 Task: In the  document coverage.odt Use the tool word Count 'and display word count while typing'. Find the word using Dictionary 'absence'. Below name insert the link: www.quora.com
Action: Mouse moved to (161, 61)
Screenshot: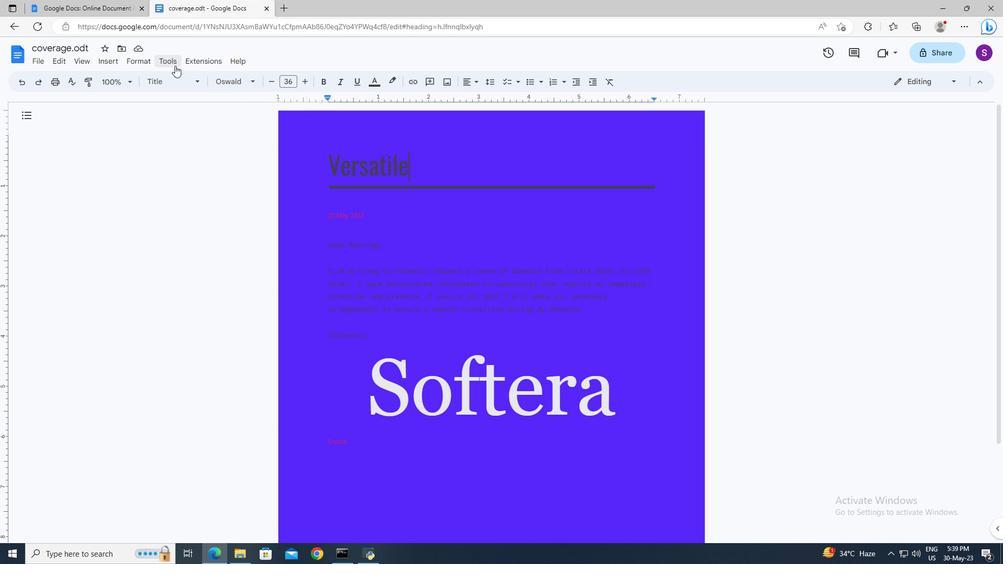 
Action: Mouse pressed left at (161, 61)
Screenshot: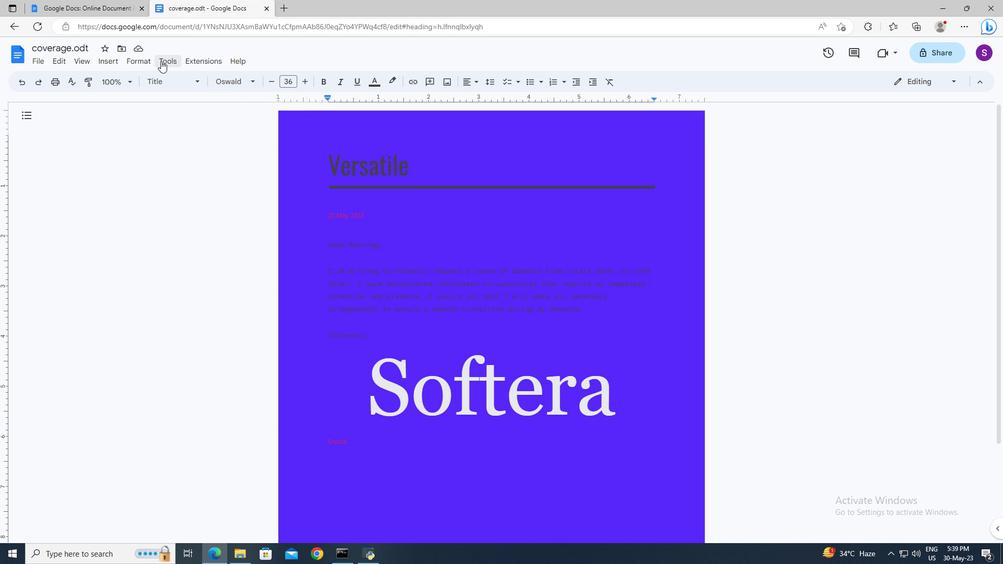 
Action: Mouse moved to (172, 89)
Screenshot: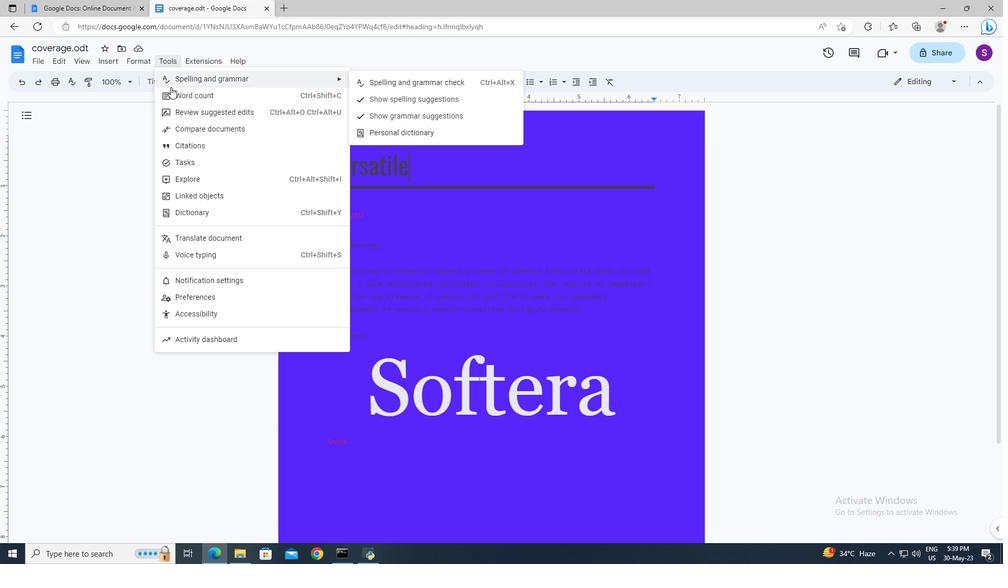 
Action: Mouse pressed left at (172, 89)
Screenshot: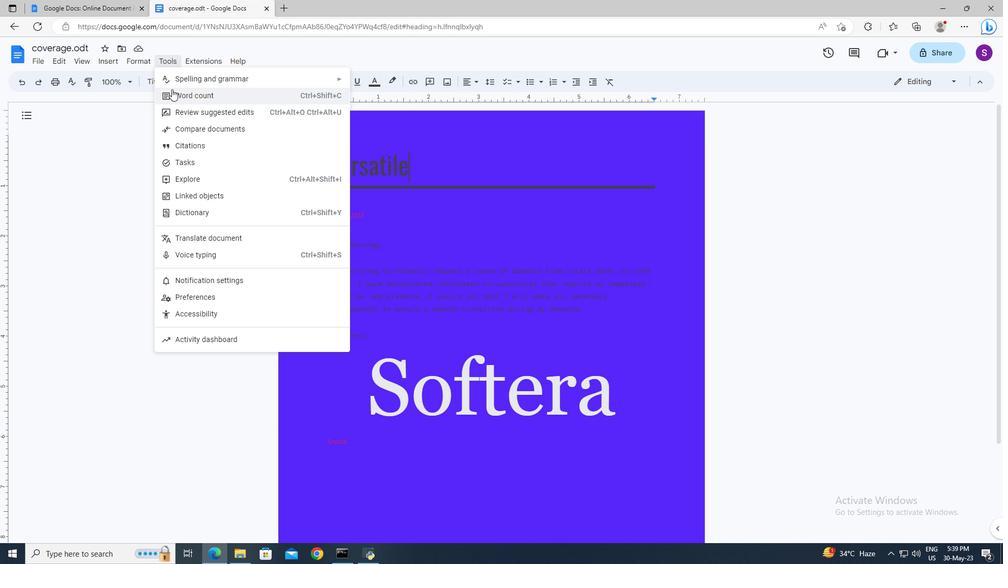 
Action: Mouse moved to (434, 337)
Screenshot: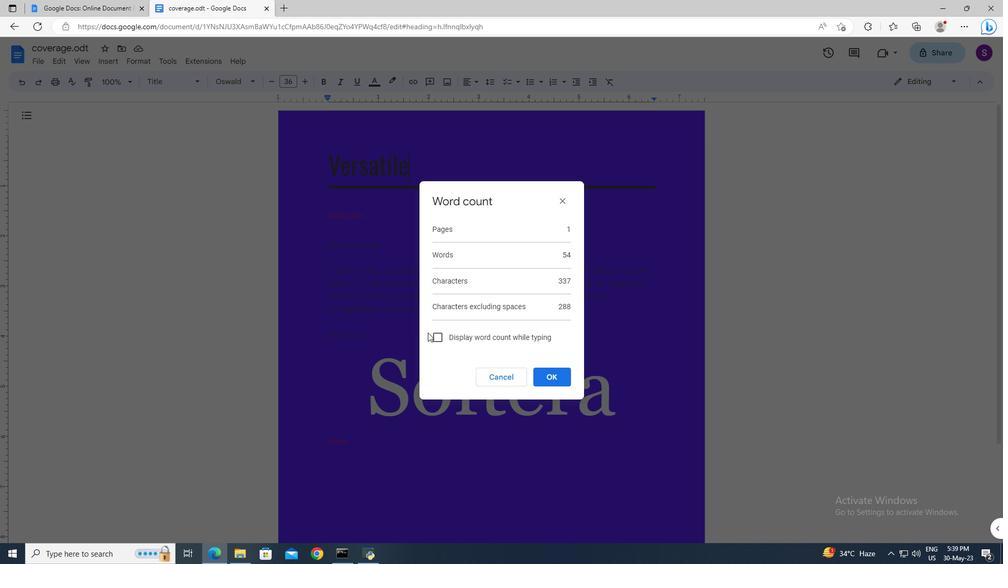 
Action: Mouse pressed left at (434, 337)
Screenshot: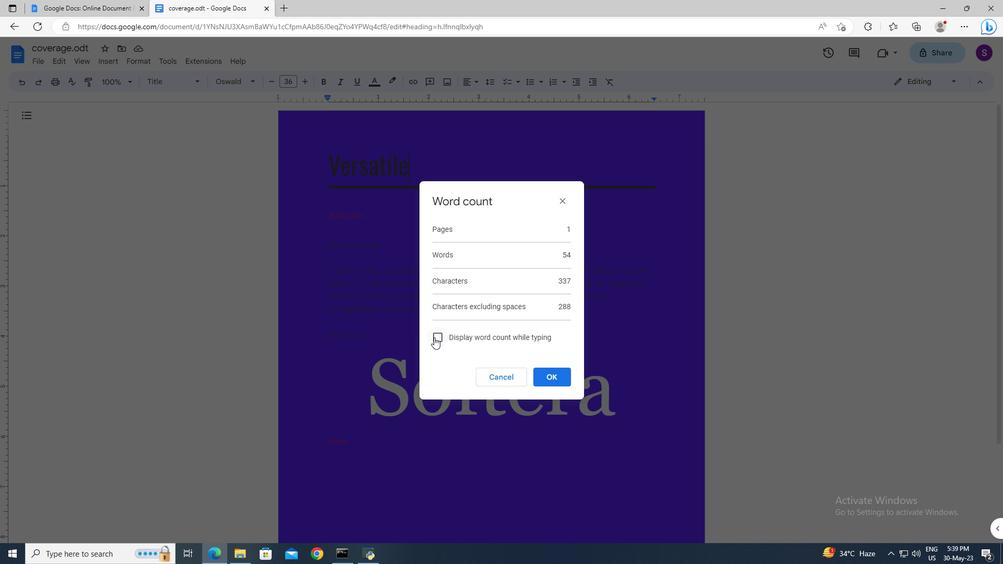 
Action: Mouse moved to (550, 375)
Screenshot: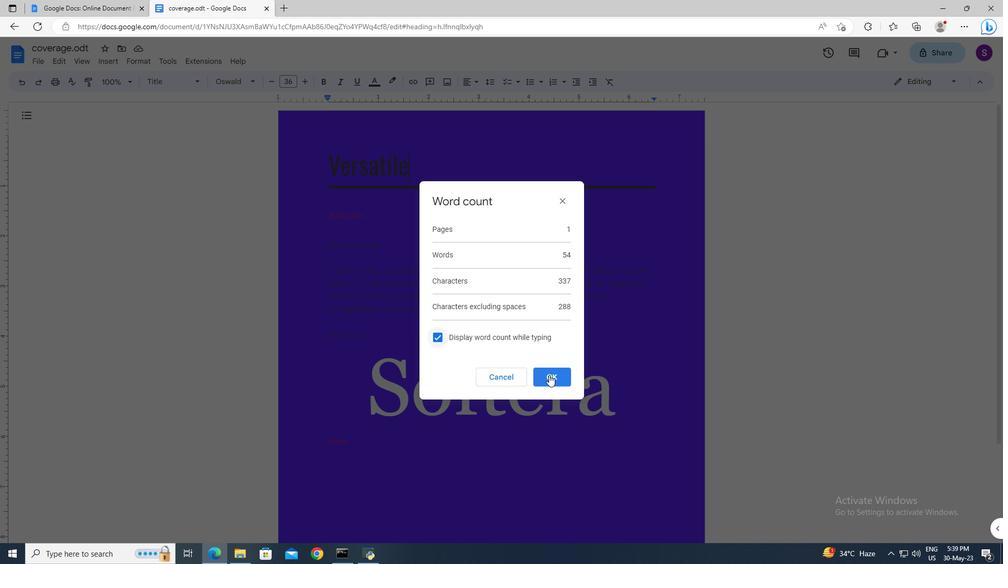 
Action: Mouse pressed left at (550, 375)
Screenshot: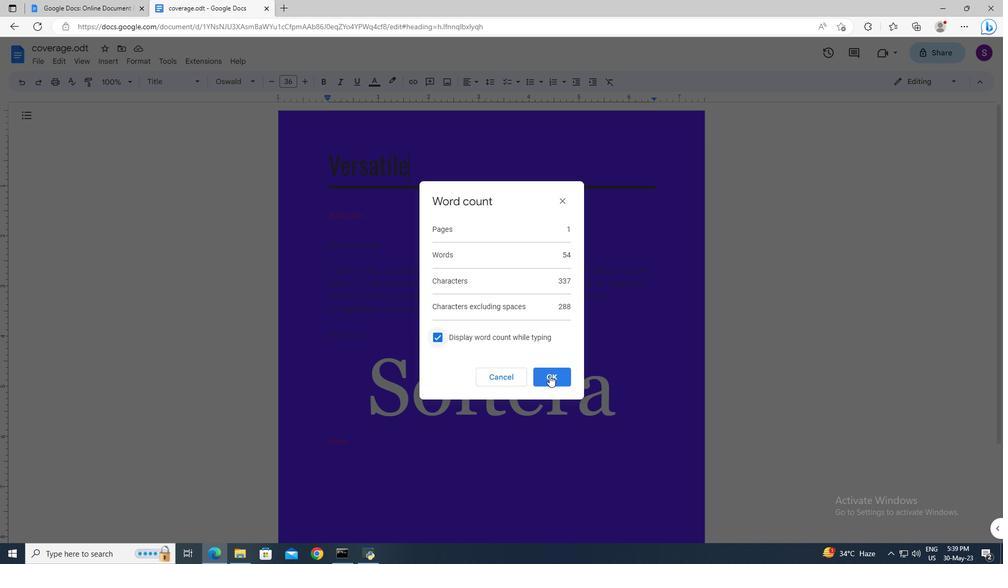 
Action: Mouse moved to (524, 271)
Screenshot: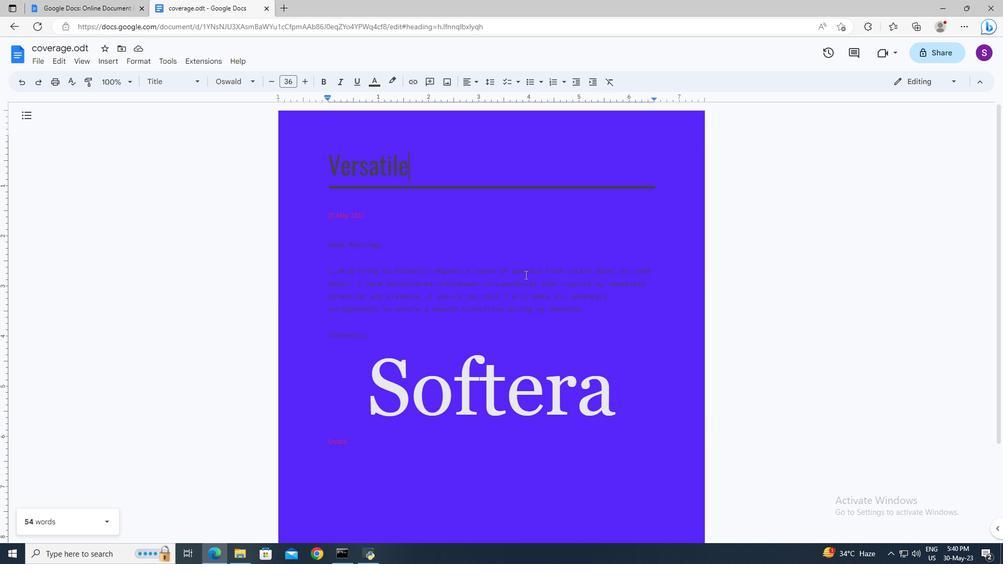 
Action: Mouse pressed left at (524, 271)
Screenshot: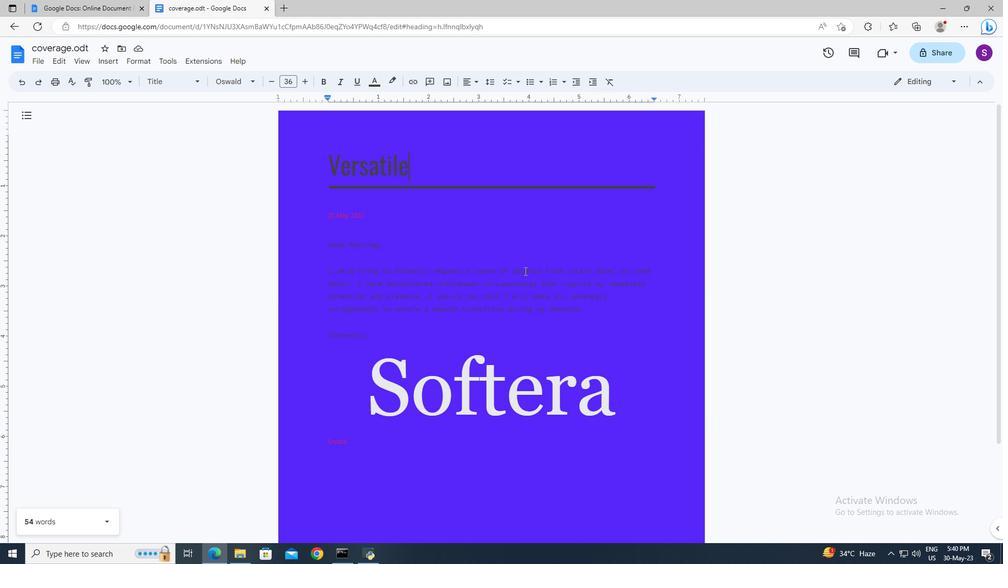 
Action: Mouse pressed left at (524, 271)
Screenshot: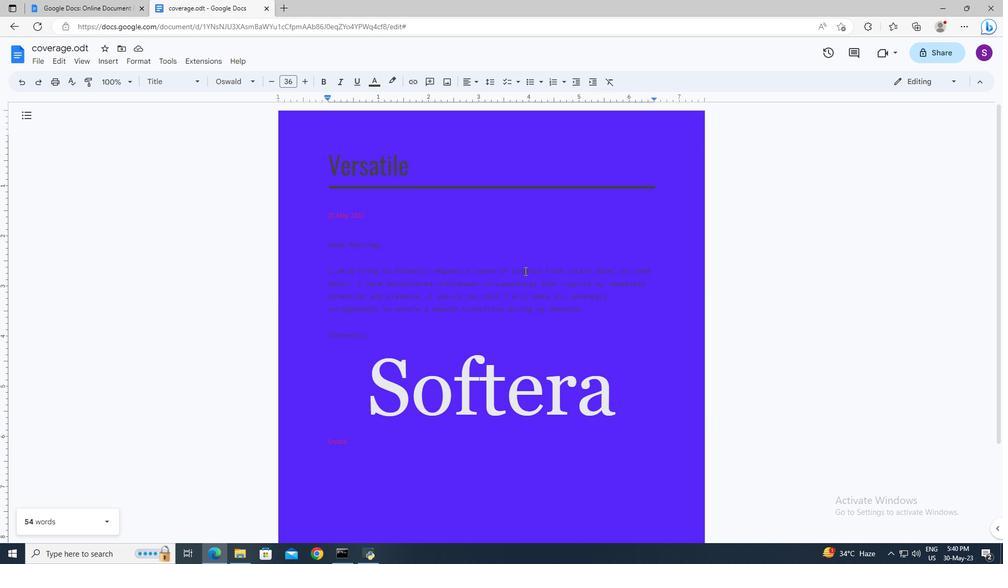 
Action: Mouse moved to (169, 61)
Screenshot: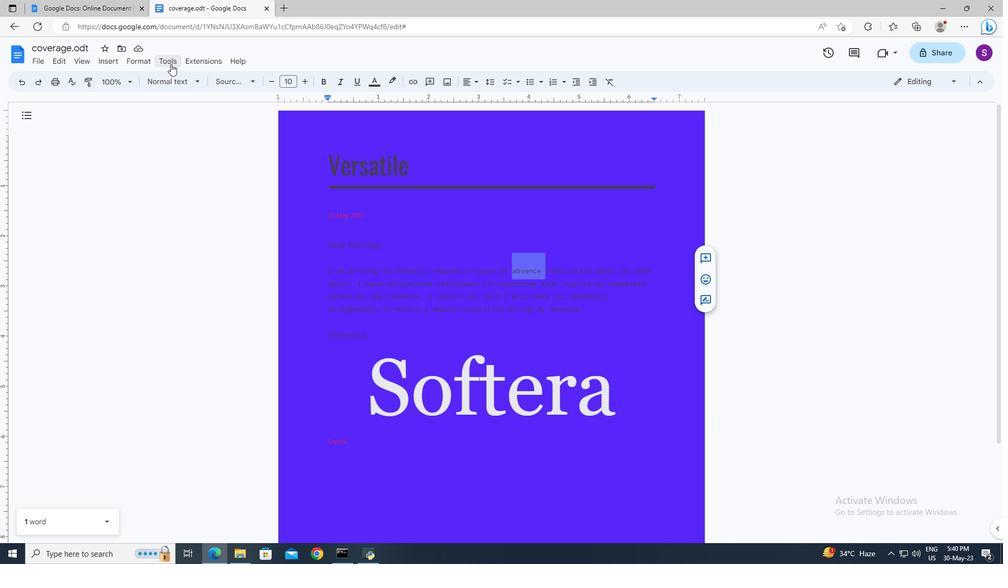 
Action: Mouse pressed left at (169, 61)
Screenshot: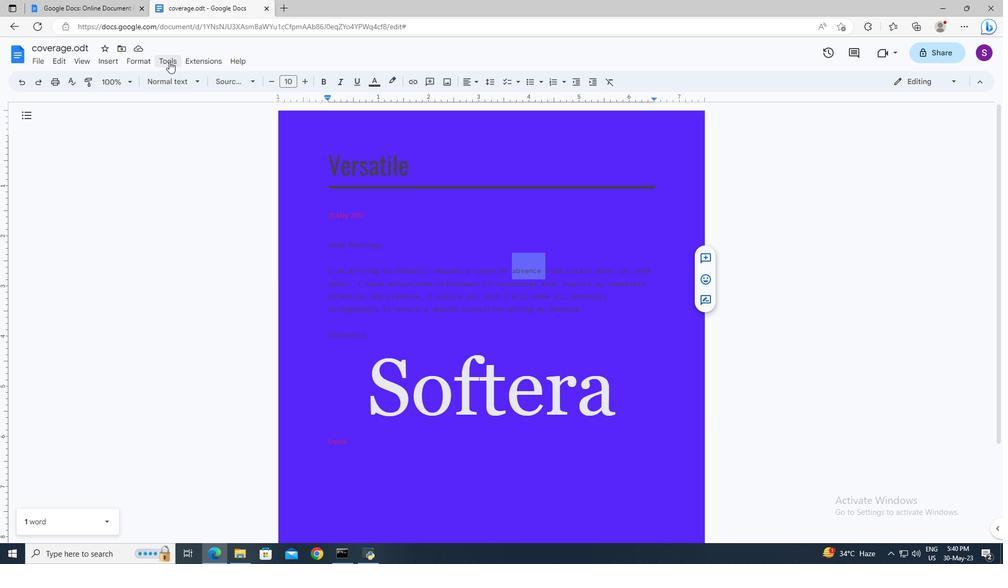 
Action: Mouse moved to (181, 210)
Screenshot: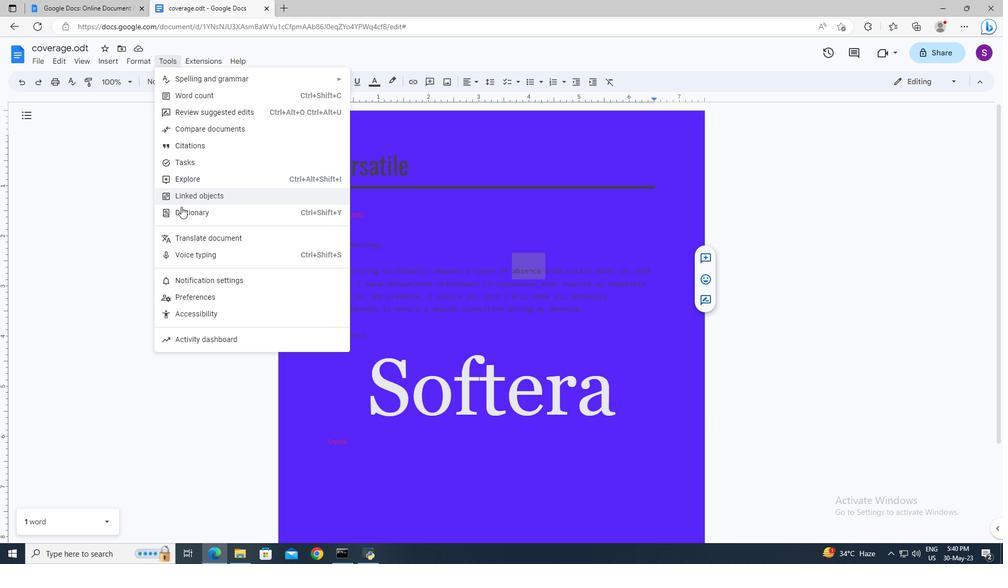 
Action: Mouse pressed left at (181, 210)
Screenshot: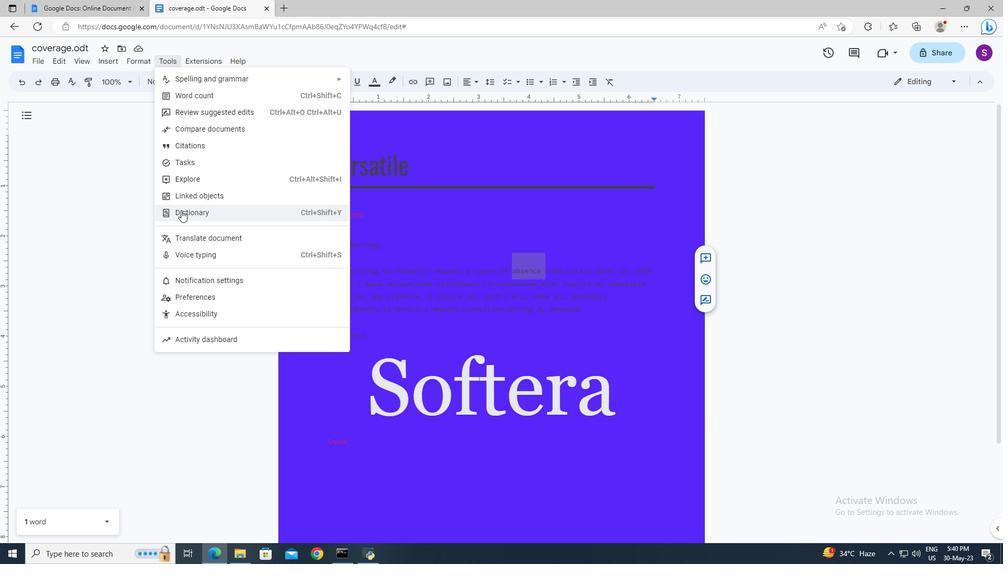 
Action: Mouse moved to (301, 450)
Screenshot: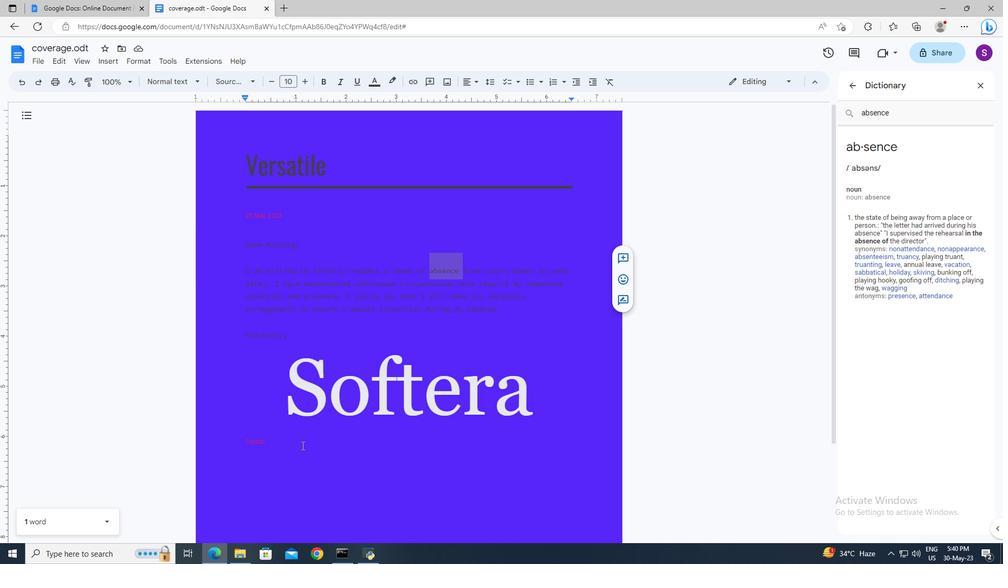 
Action: Mouse pressed left at (301, 450)
Screenshot: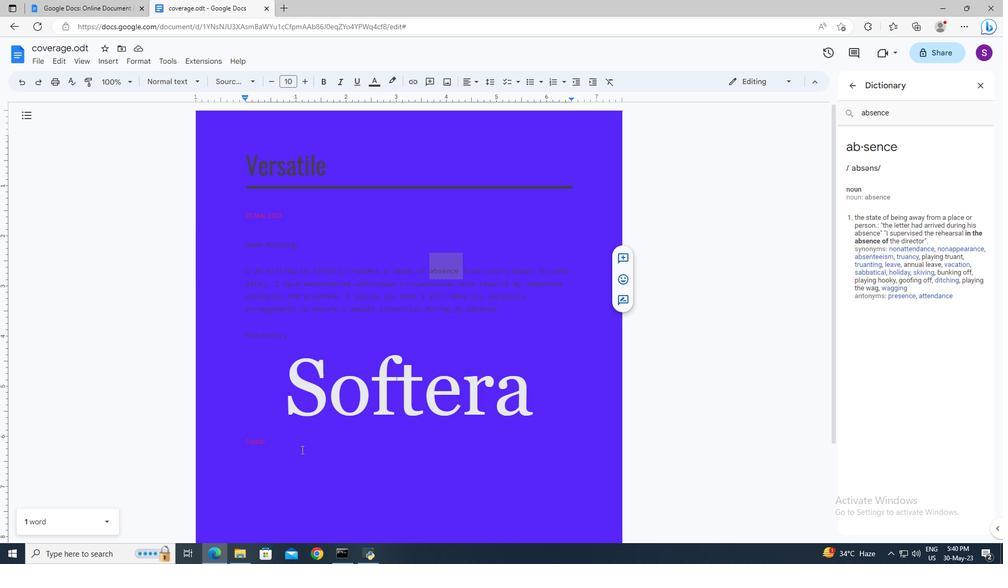 
Action: Key pressed <Key.enter>
Screenshot: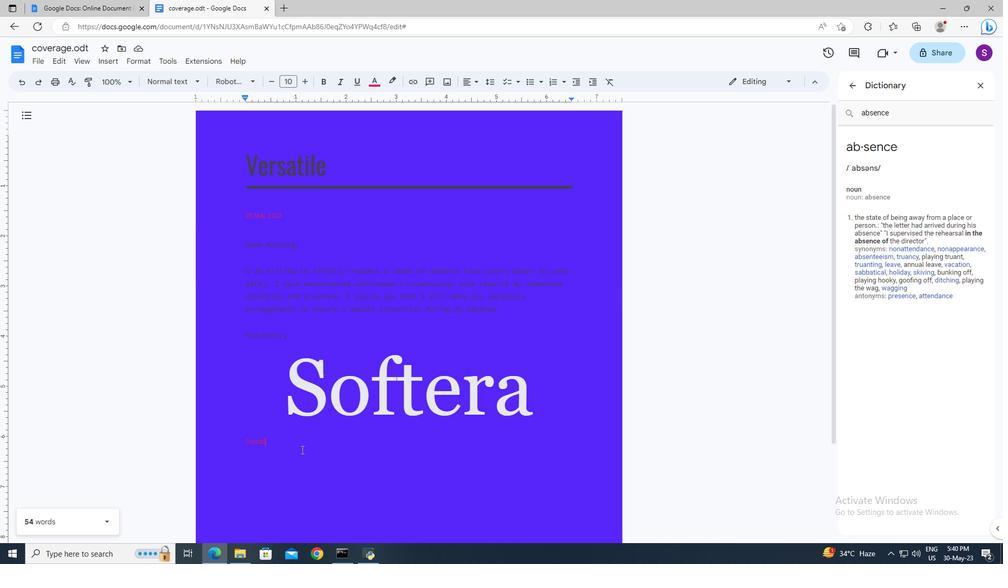 
Action: Mouse moved to (118, 65)
Screenshot: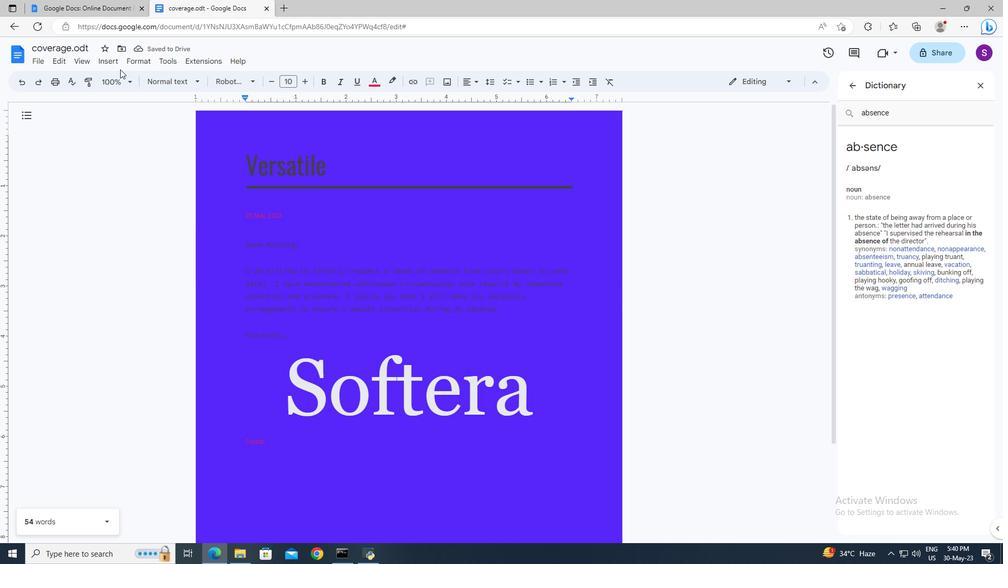 
Action: Mouse pressed left at (118, 65)
Screenshot: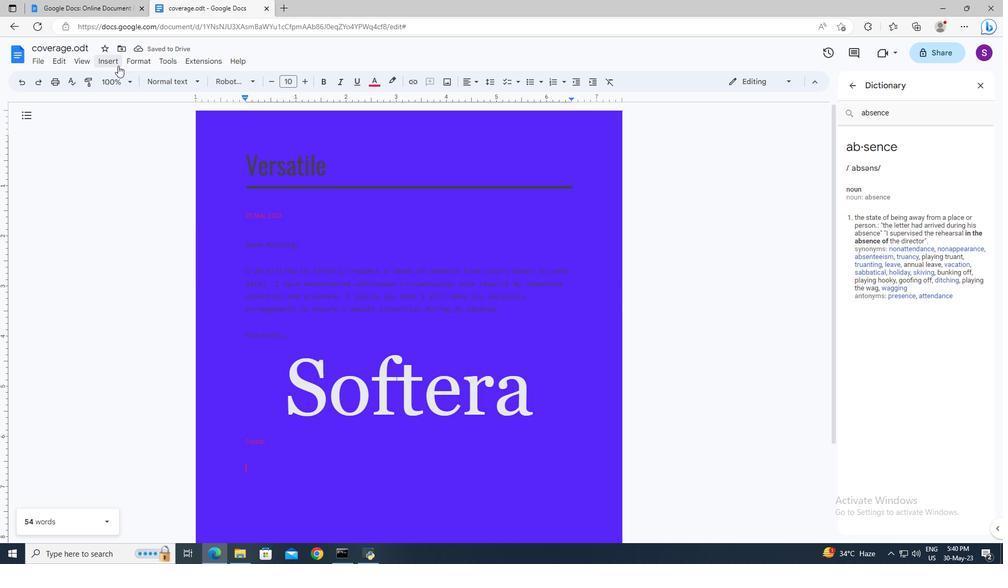 
Action: Mouse moved to (129, 382)
Screenshot: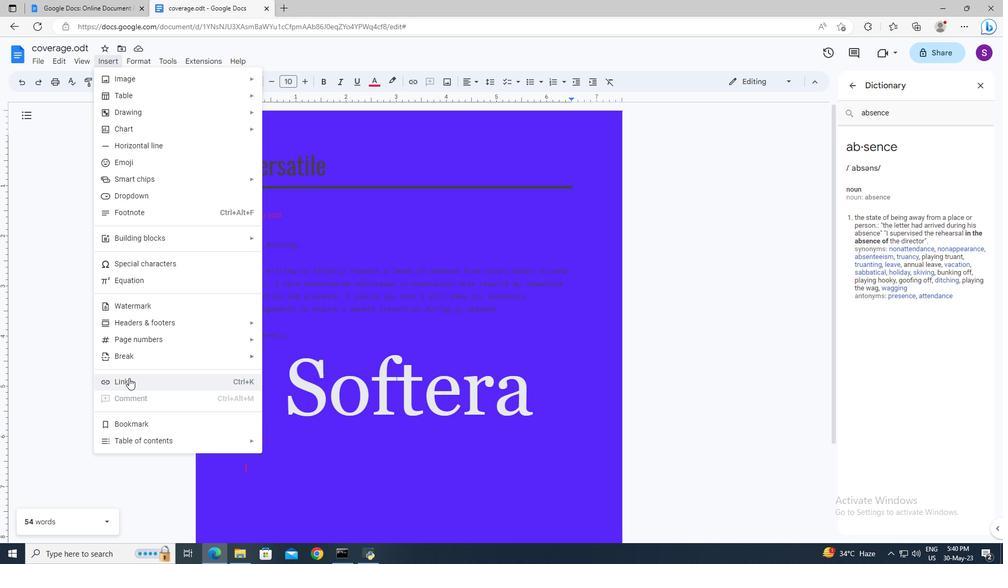
Action: Mouse pressed left at (129, 382)
Screenshot: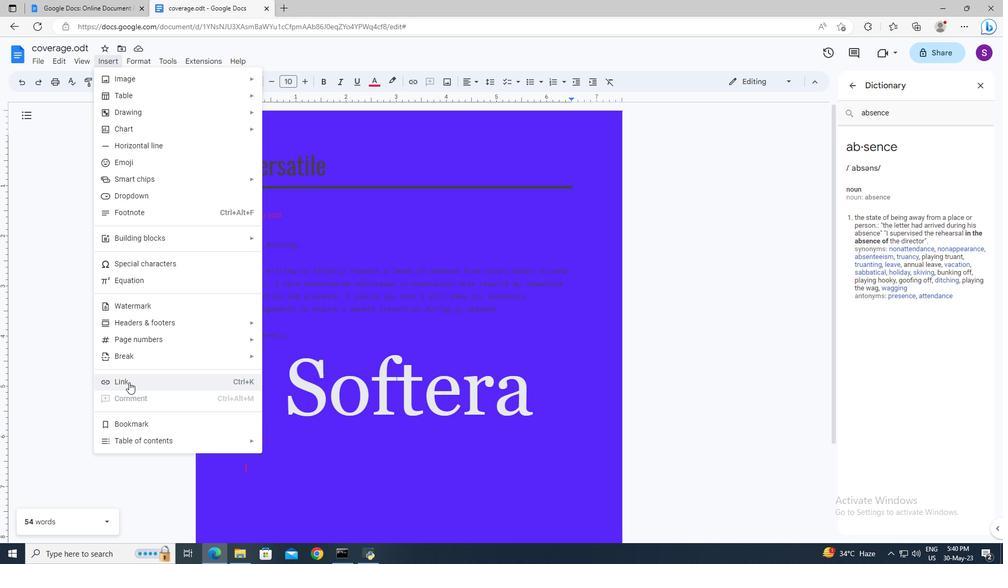 
Action: Key pressed www/<Key.backspace>.quora.com<Key.enter>
Screenshot: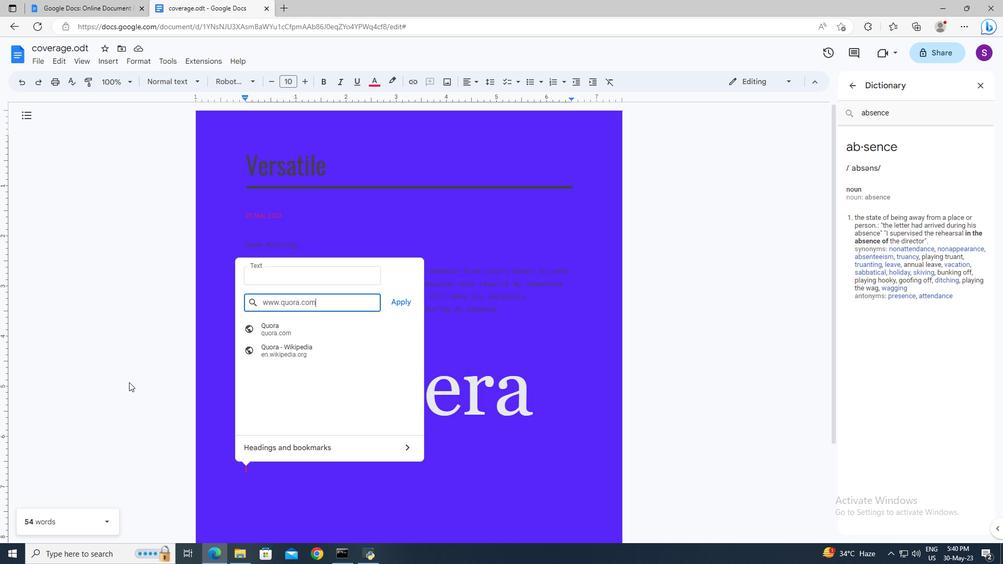 
